 Task: Create a due date automation trigger when advanced on, on the monday before a card is due add content with a description not containing resume at 11:00 AM.
Action: Mouse moved to (1005, 104)
Screenshot: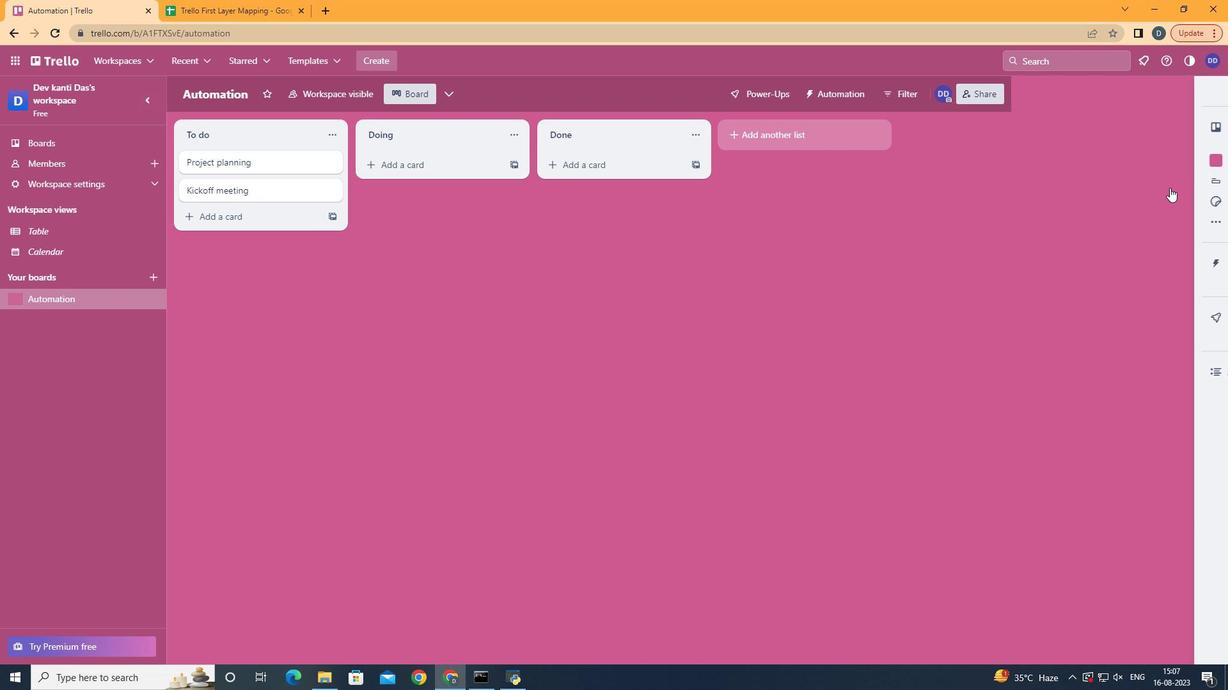 
Action: Mouse pressed left at (1005, 104)
Screenshot: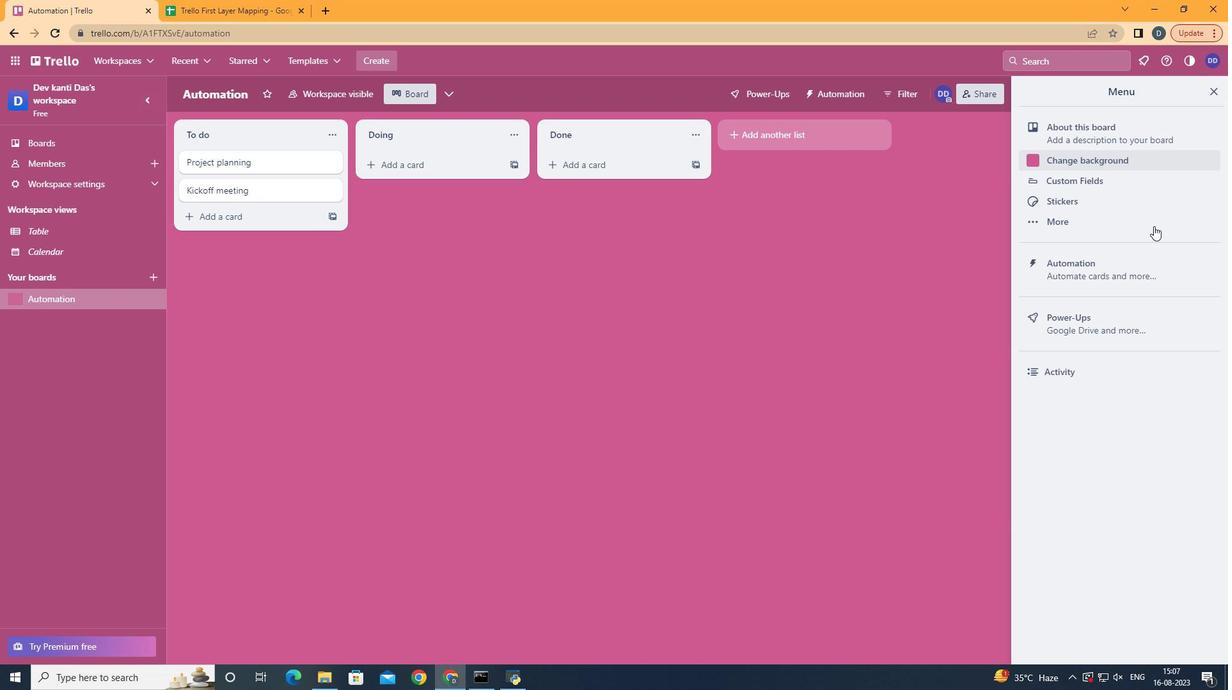 
Action: Mouse moved to (944, 285)
Screenshot: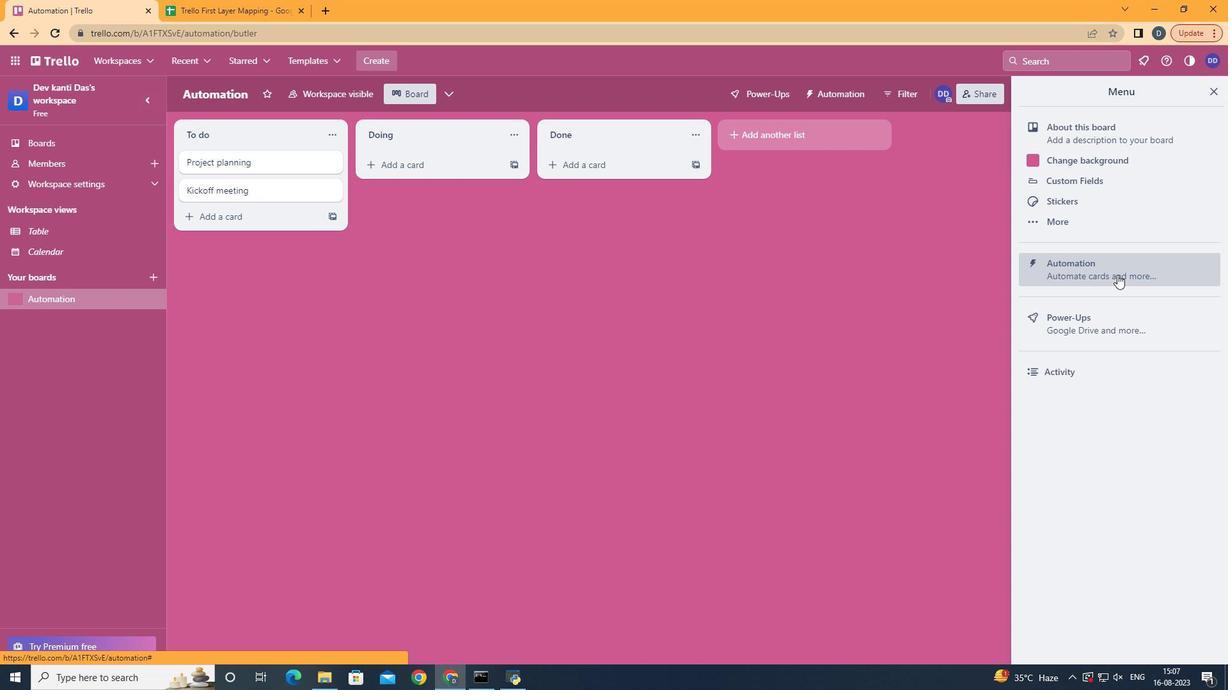 
Action: Mouse pressed left at (944, 285)
Screenshot: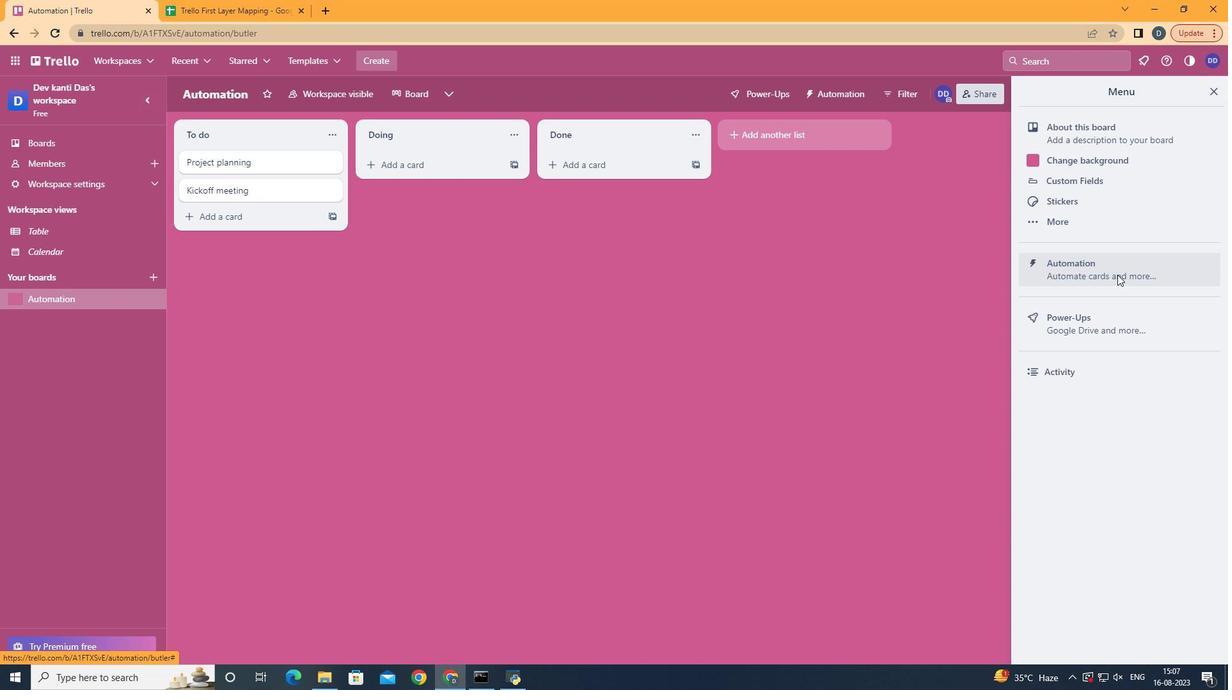 
Action: Mouse moved to (383, 261)
Screenshot: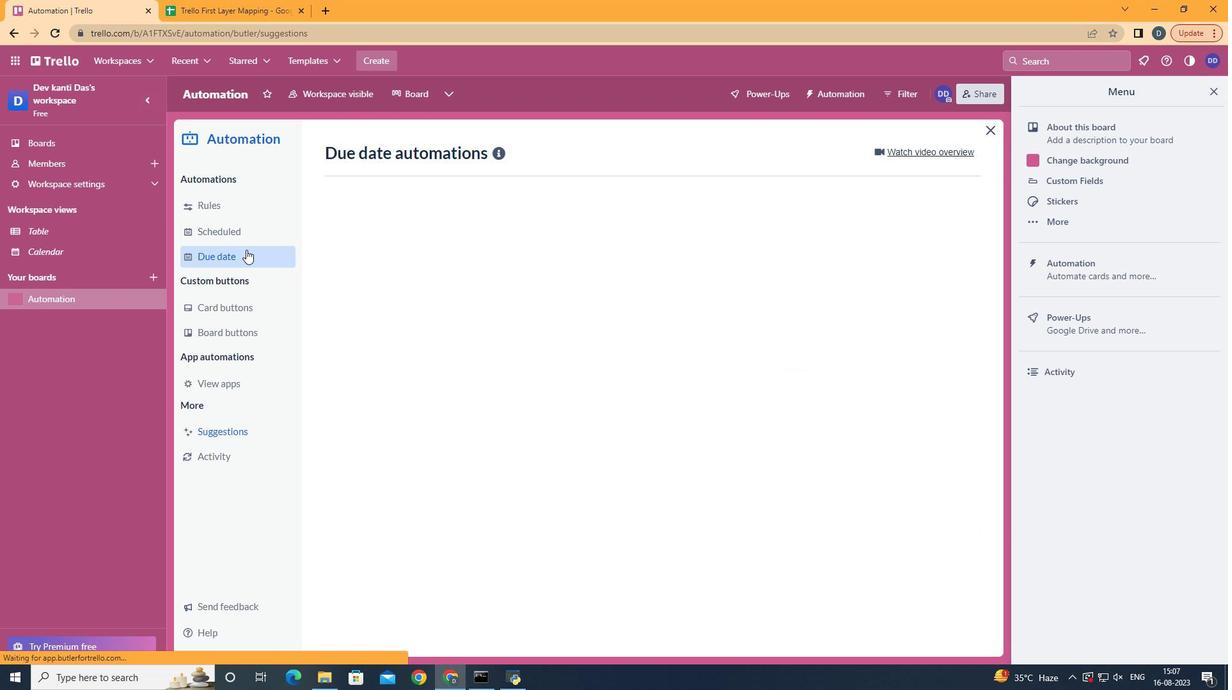 
Action: Mouse pressed left at (383, 261)
Screenshot: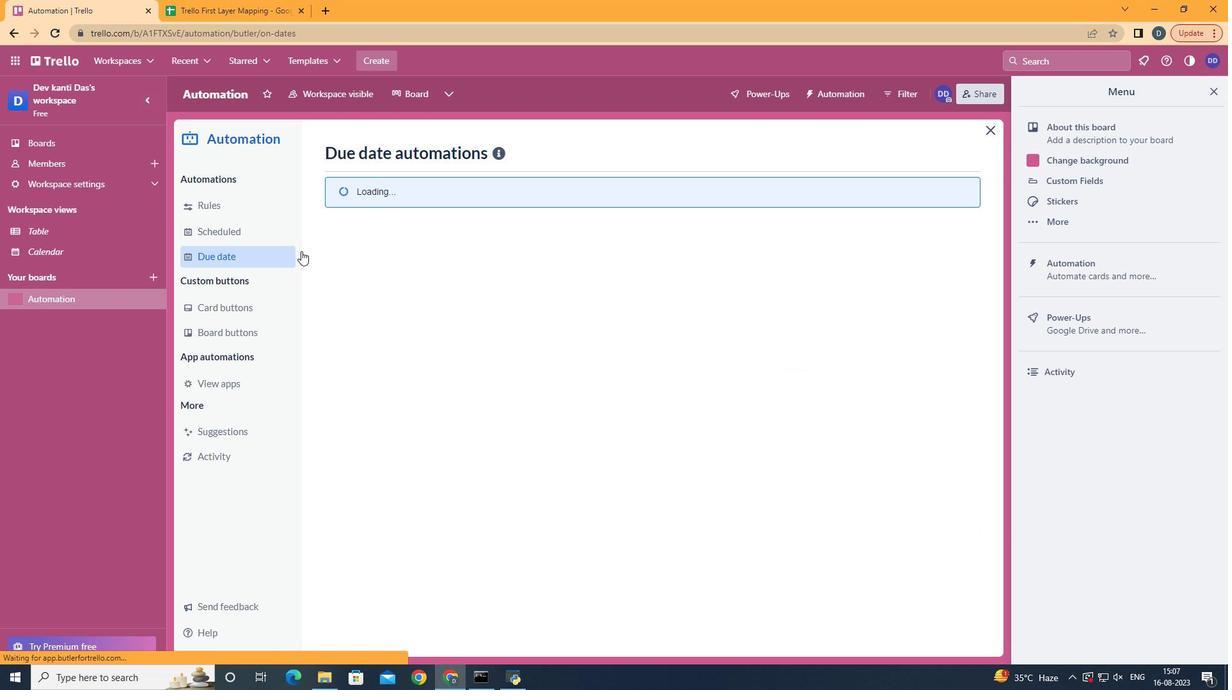 
Action: Mouse moved to (795, 161)
Screenshot: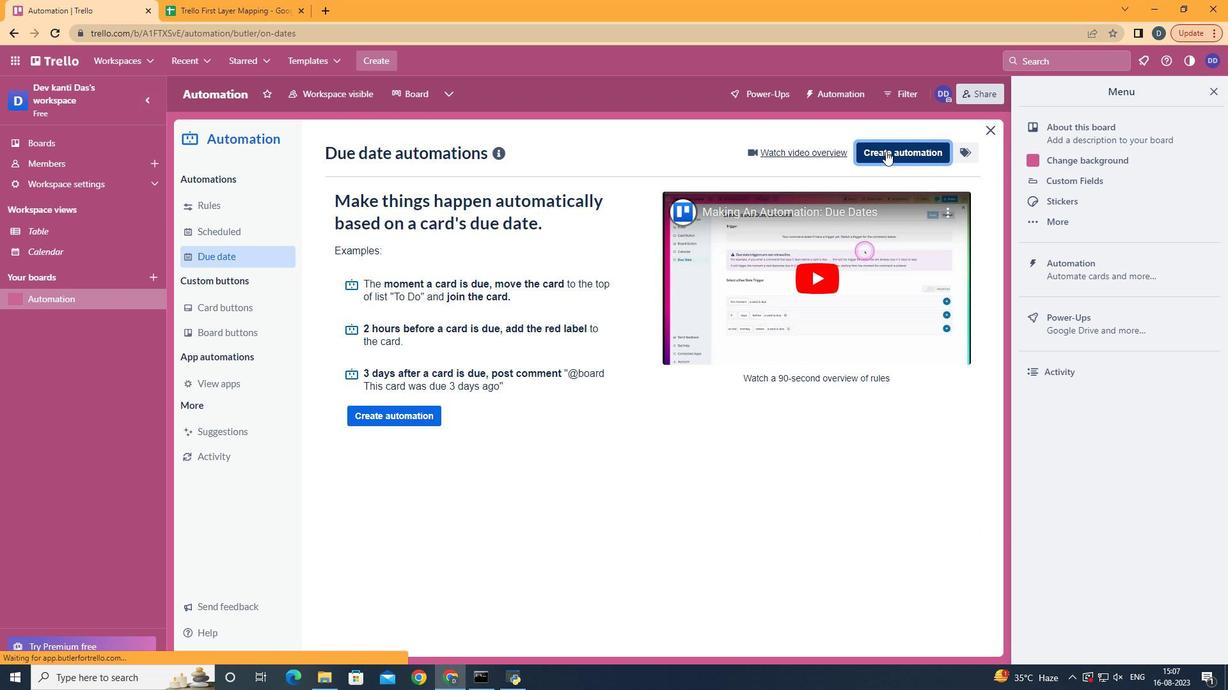 
Action: Mouse pressed left at (795, 161)
Screenshot: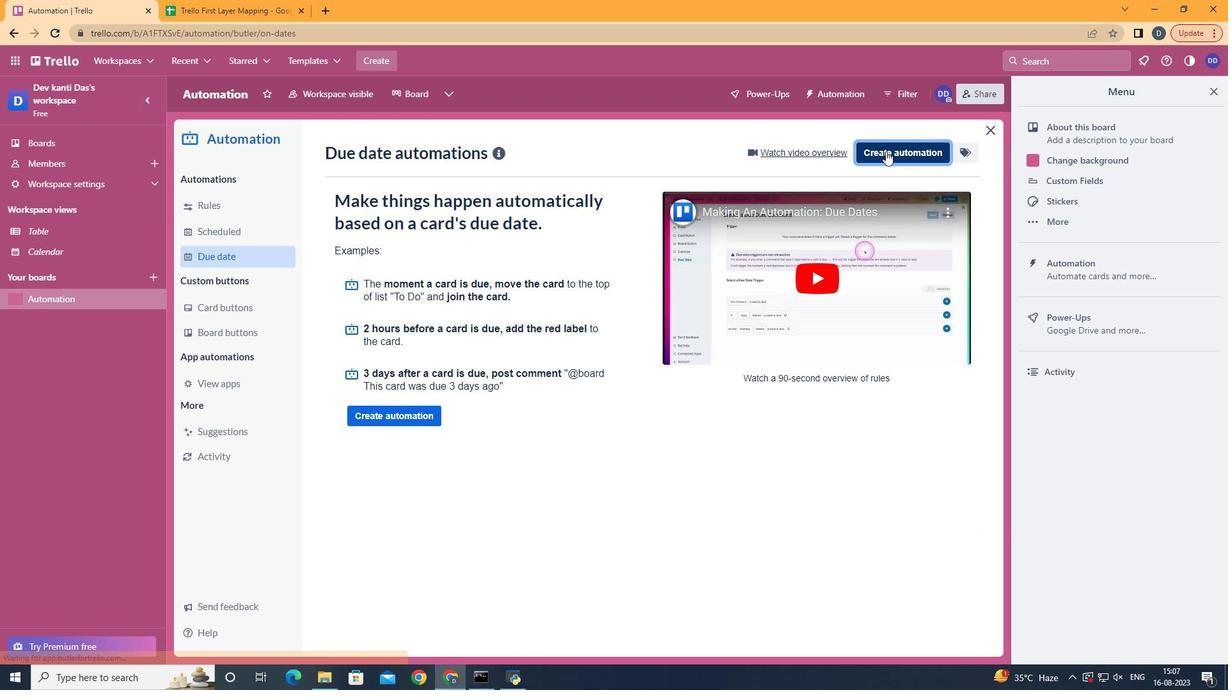 
Action: Mouse moved to (619, 294)
Screenshot: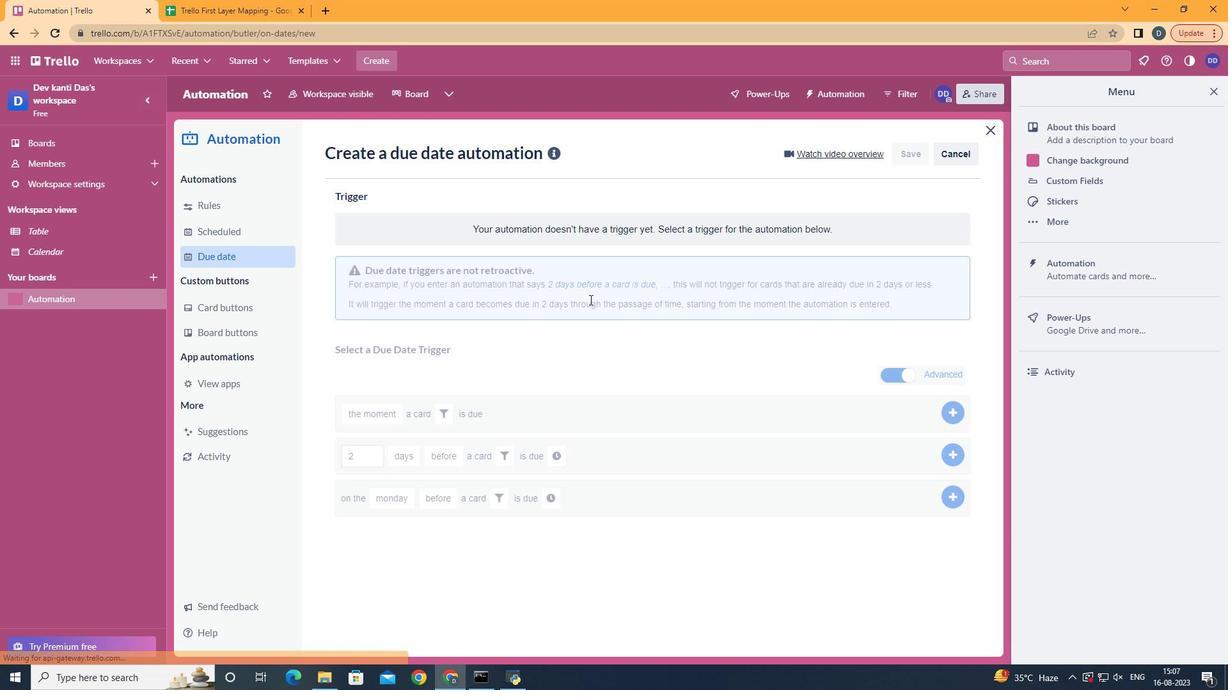 
Action: Mouse pressed left at (619, 294)
Screenshot: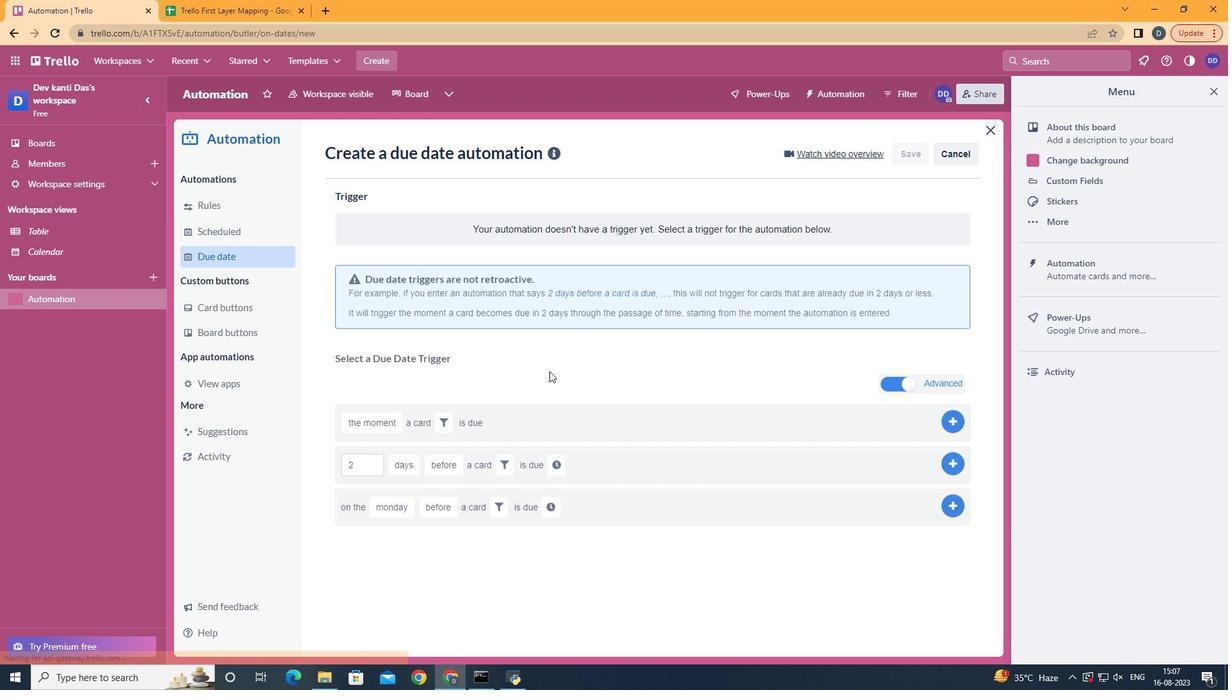 
Action: Mouse moved to (550, 526)
Screenshot: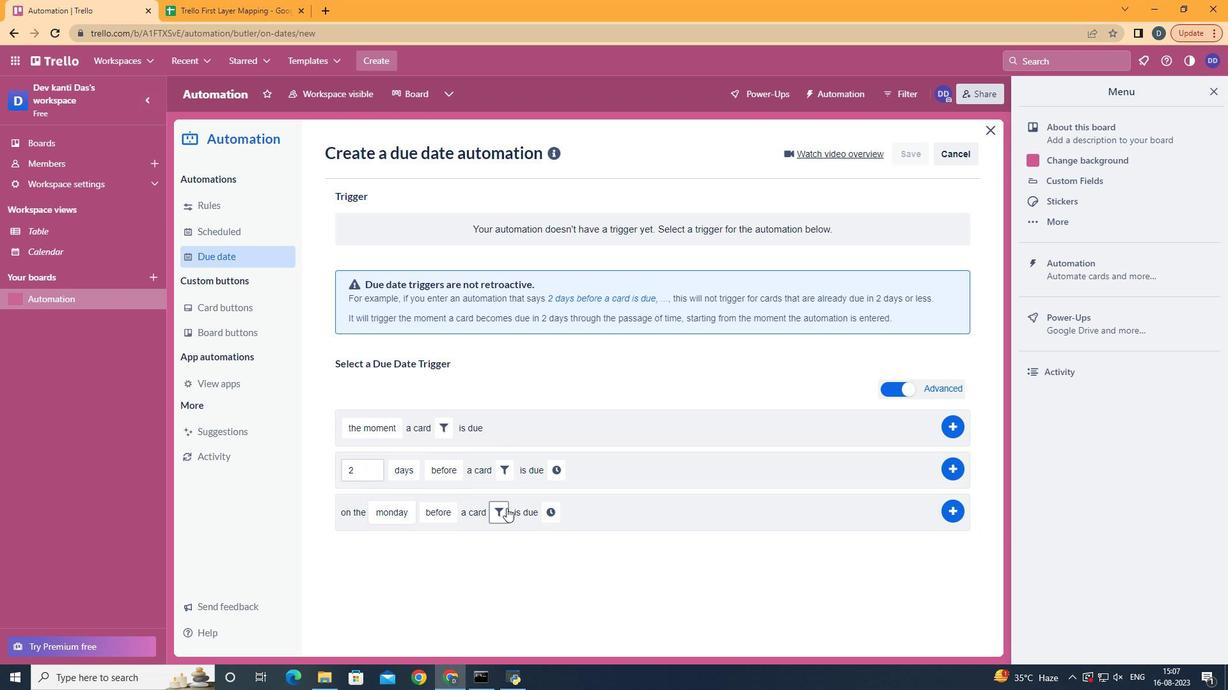 
Action: Mouse pressed left at (550, 526)
Screenshot: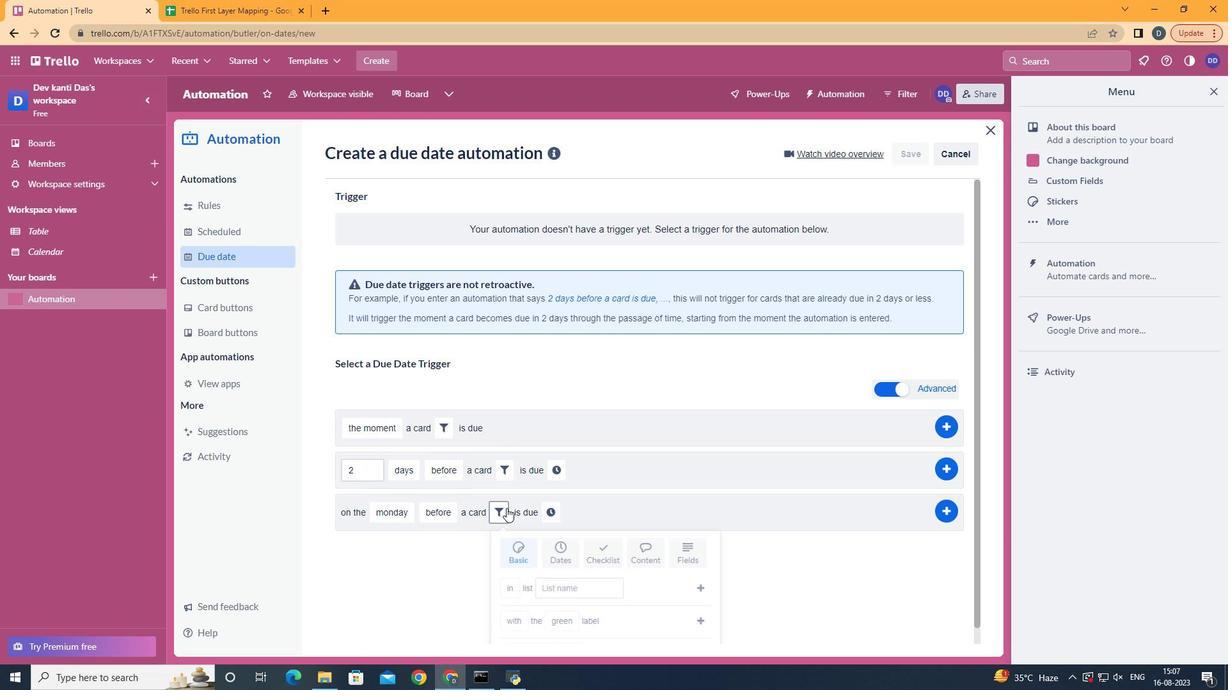 
Action: Mouse moved to (646, 568)
Screenshot: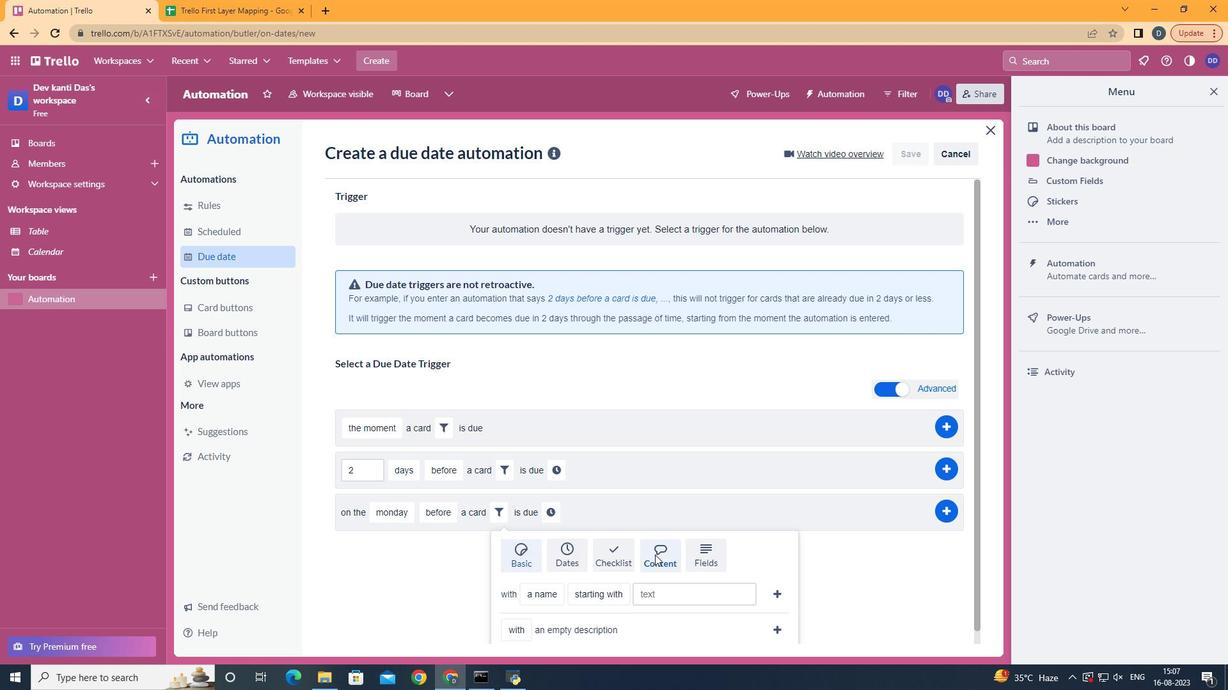
Action: Mouse pressed left at (646, 568)
Screenshot: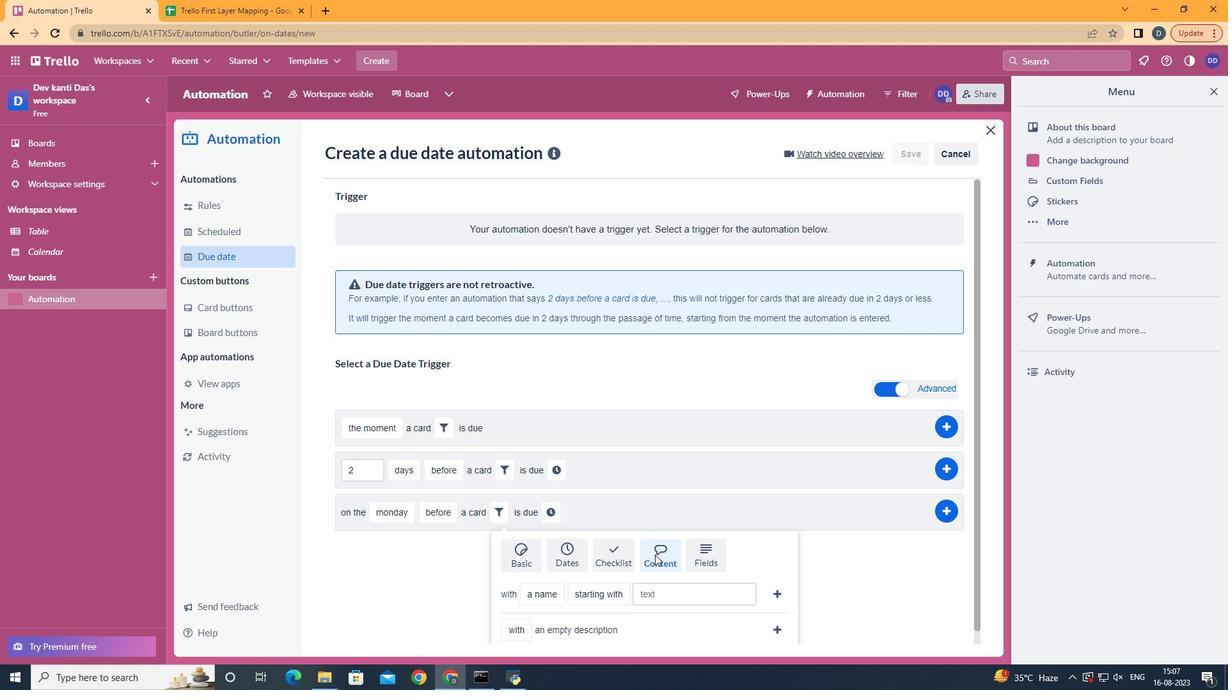 
Action: Mouse scrolled (646, 568) with delta (0, 0)
Screenshot: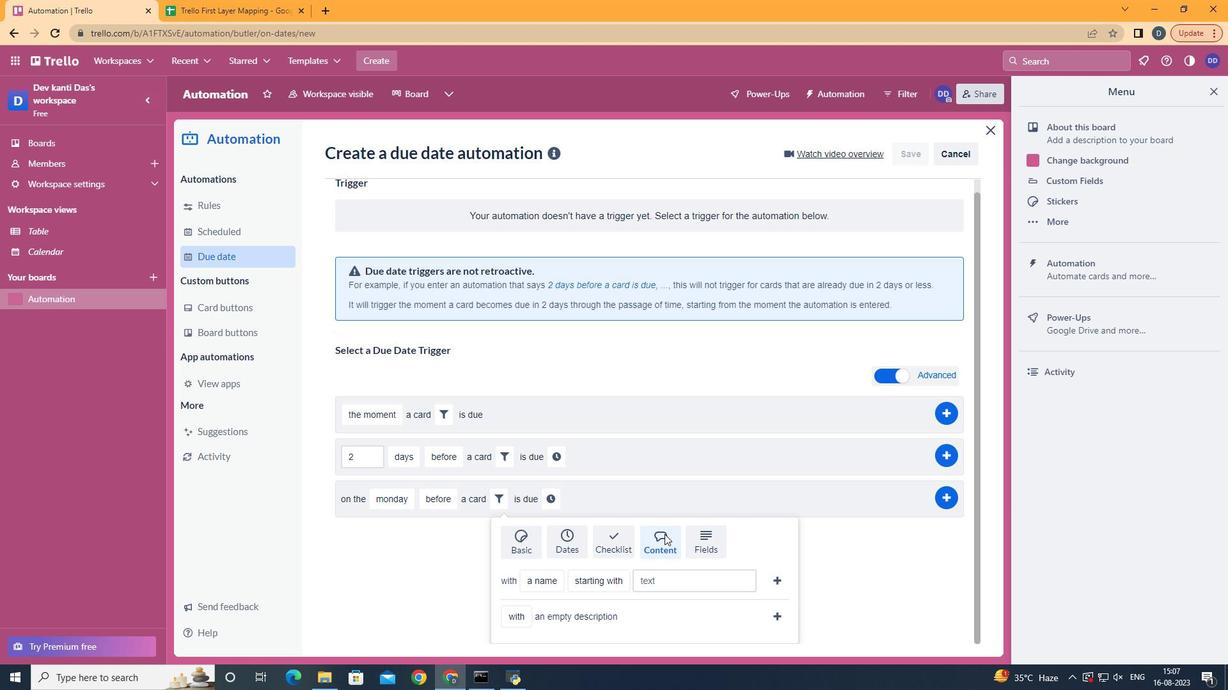 
Action: Mouse scrolled (646, 568) with delta (0, 0)
Screenshot: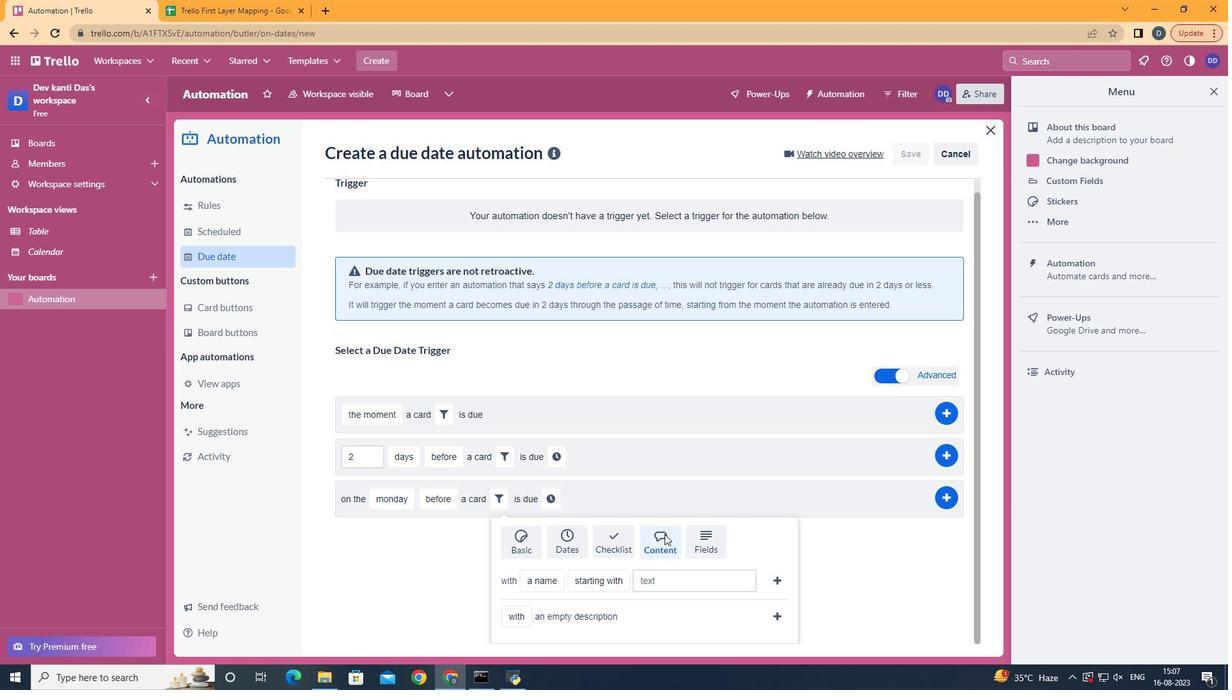 
Action: Mouse scrolled (646, 568) with delta (0, 0)
Screenshot: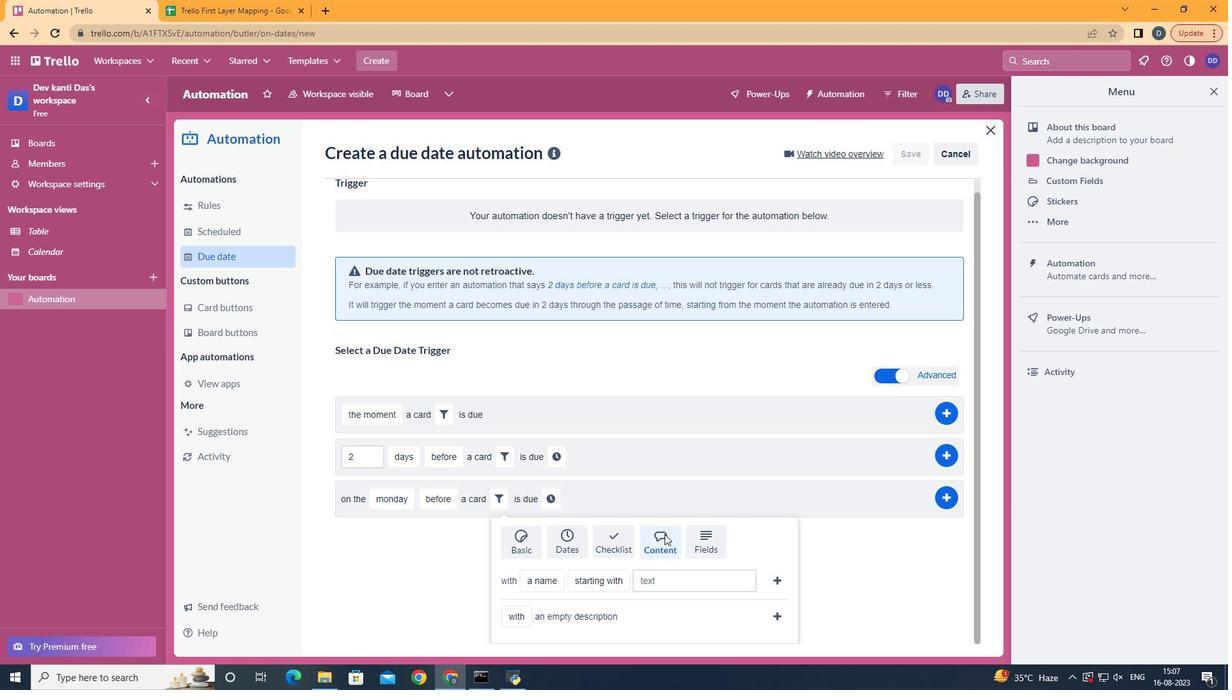 
Action: Mouse scrolled (646, 568) with delta (0, 0)
Screenshot: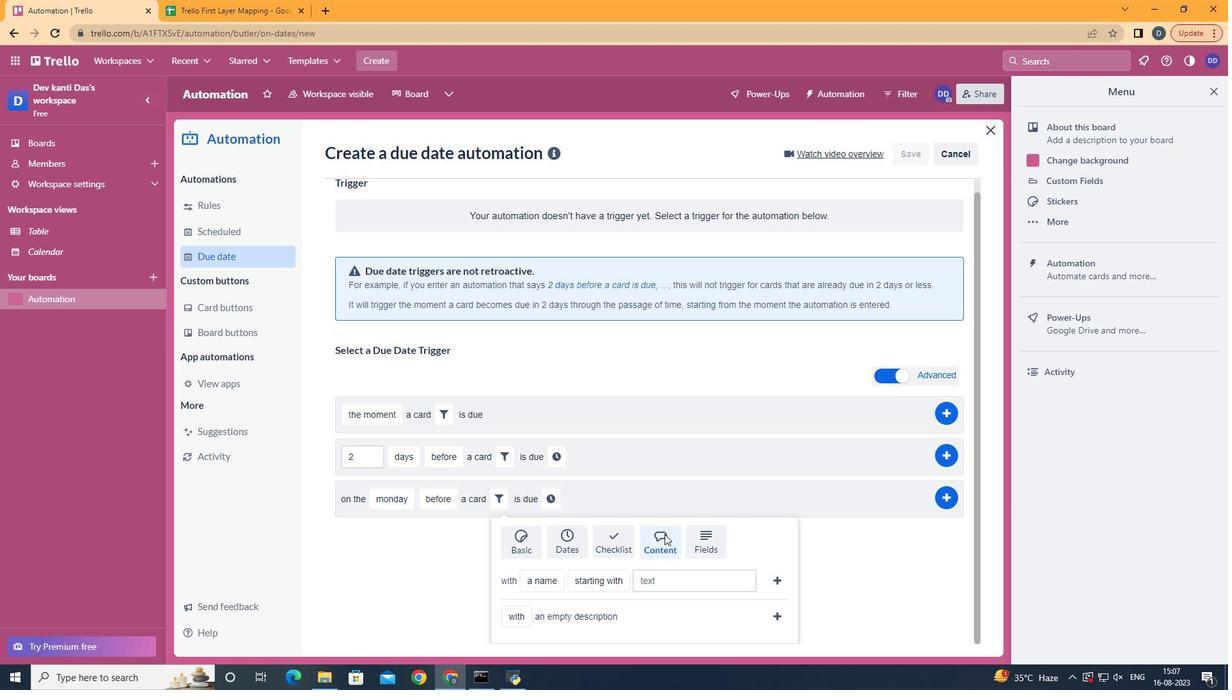 
Action: Mouse scrolled (646, 568) with delta (0, 0)
Screenshot: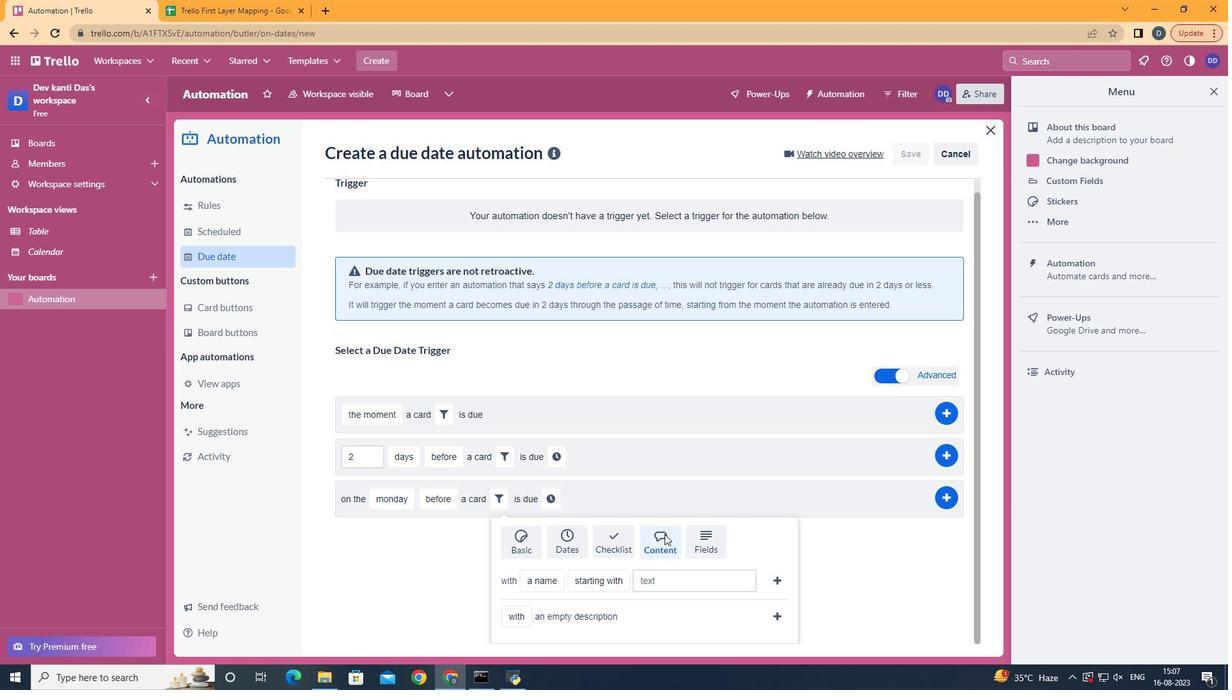 
Action: Mouse moved to (592, 533)
Screenshot: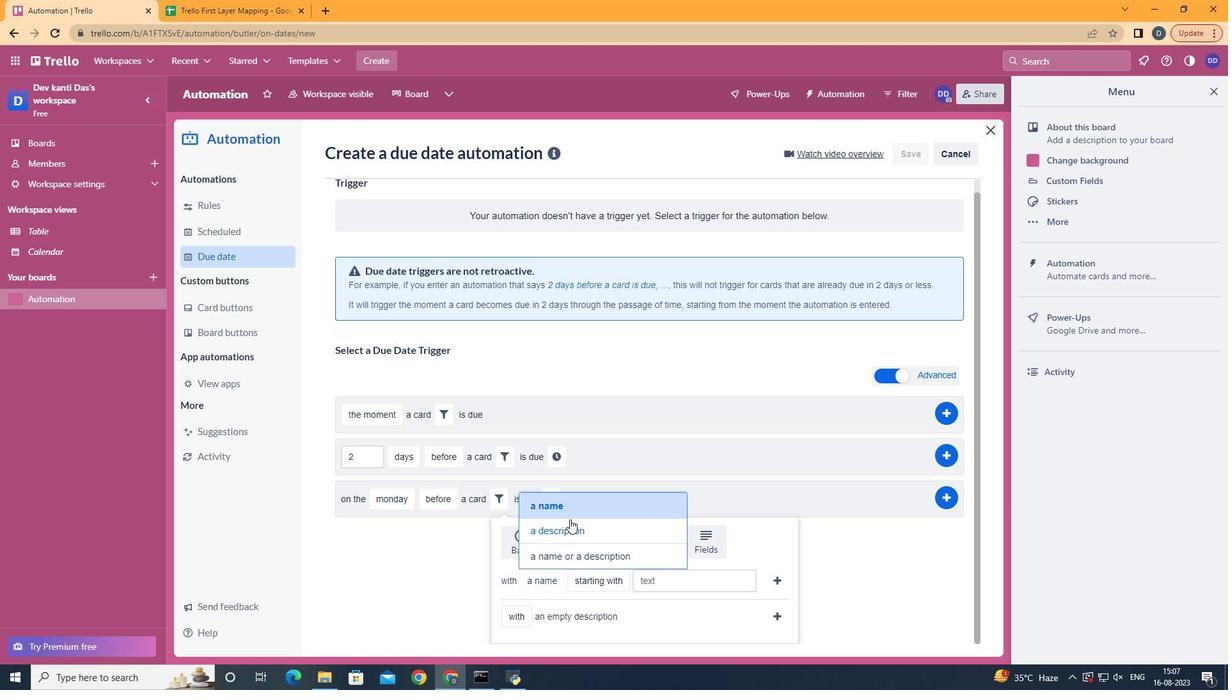 
Action: Mouse pressed left at (592, 533)
Screenshot: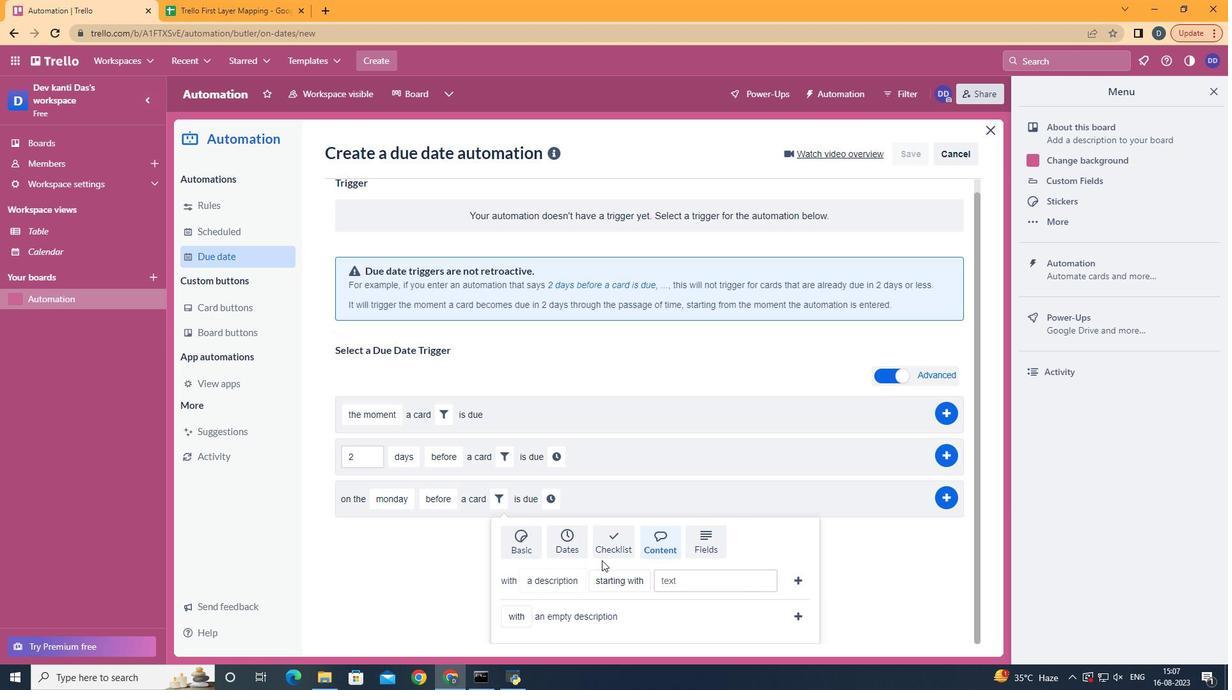 
Action: Mouse moved to (638, 568)
Screenshot: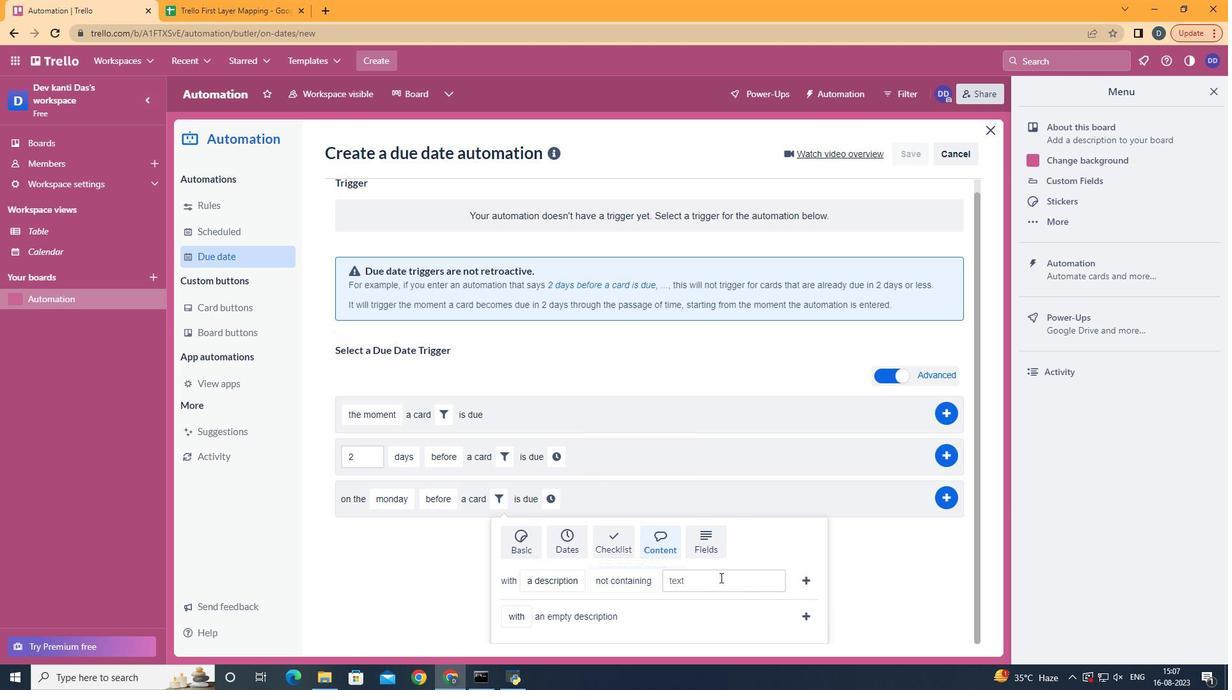 
Action: Mouse pressed left at (638, 568)
Screenshot: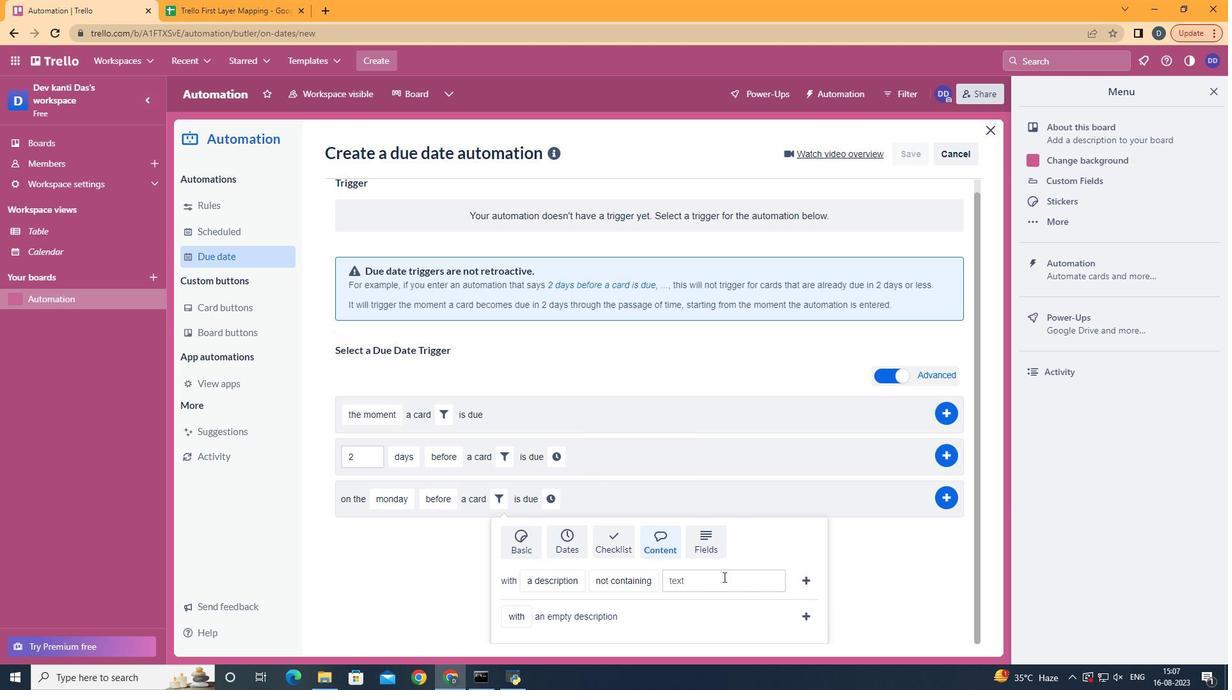 
Action: Mouse moved to (691, 591)
Screenshot: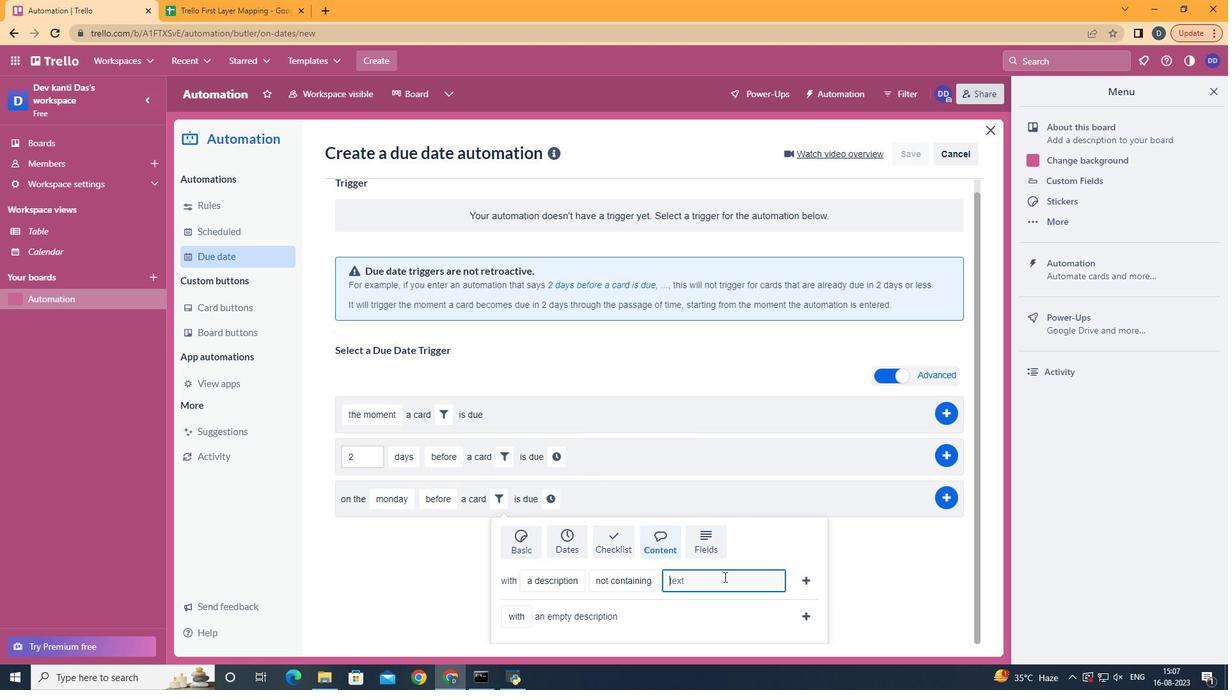 
Action: Mouse pressed left at (691, 591)
Screenshot: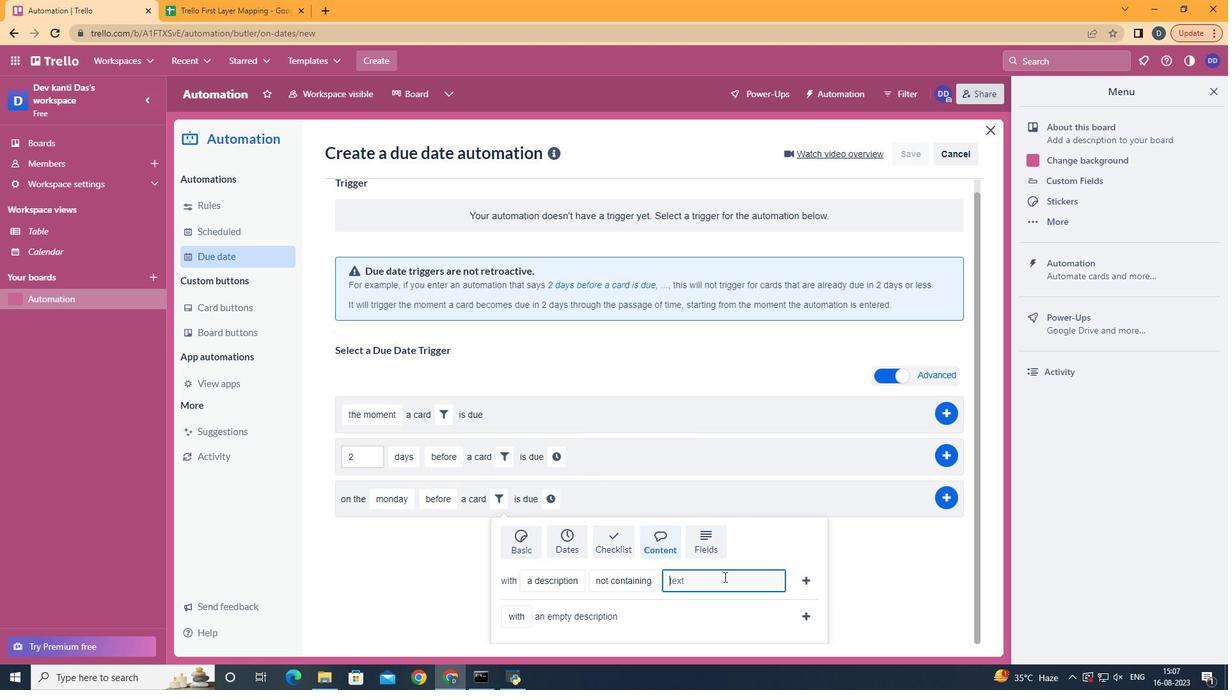 
Action: Key pressed resume
Screenshot: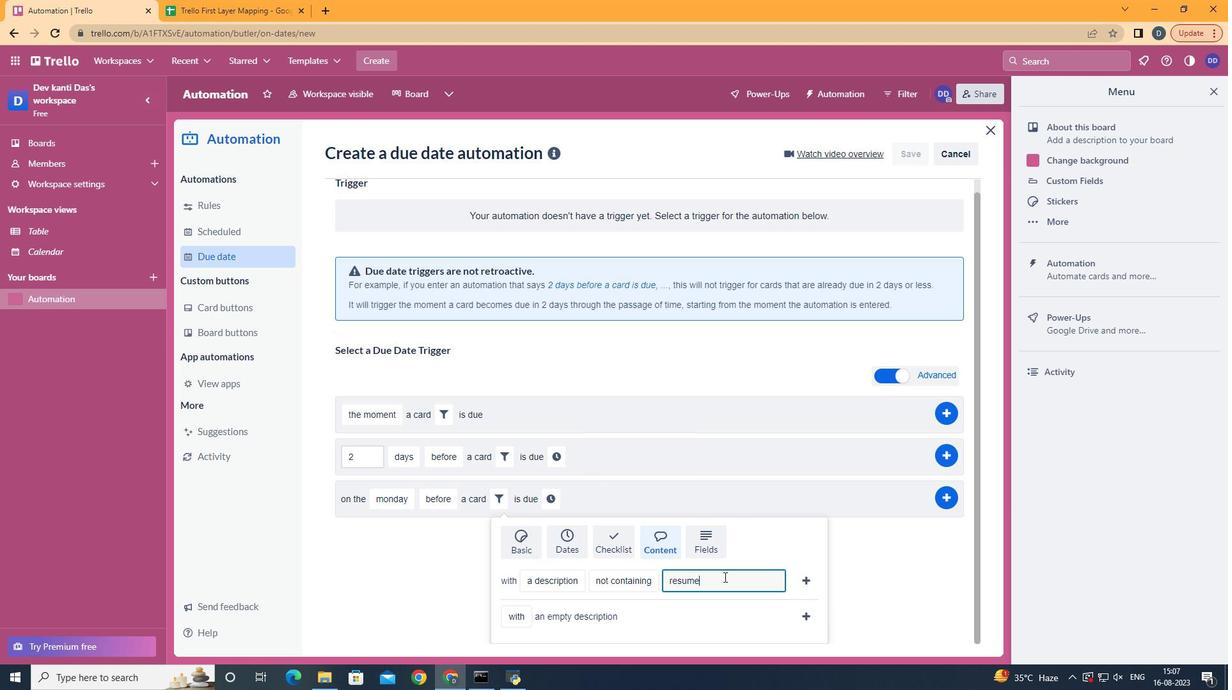 
Action: Mouse moved to (740, 594)
Screenshot: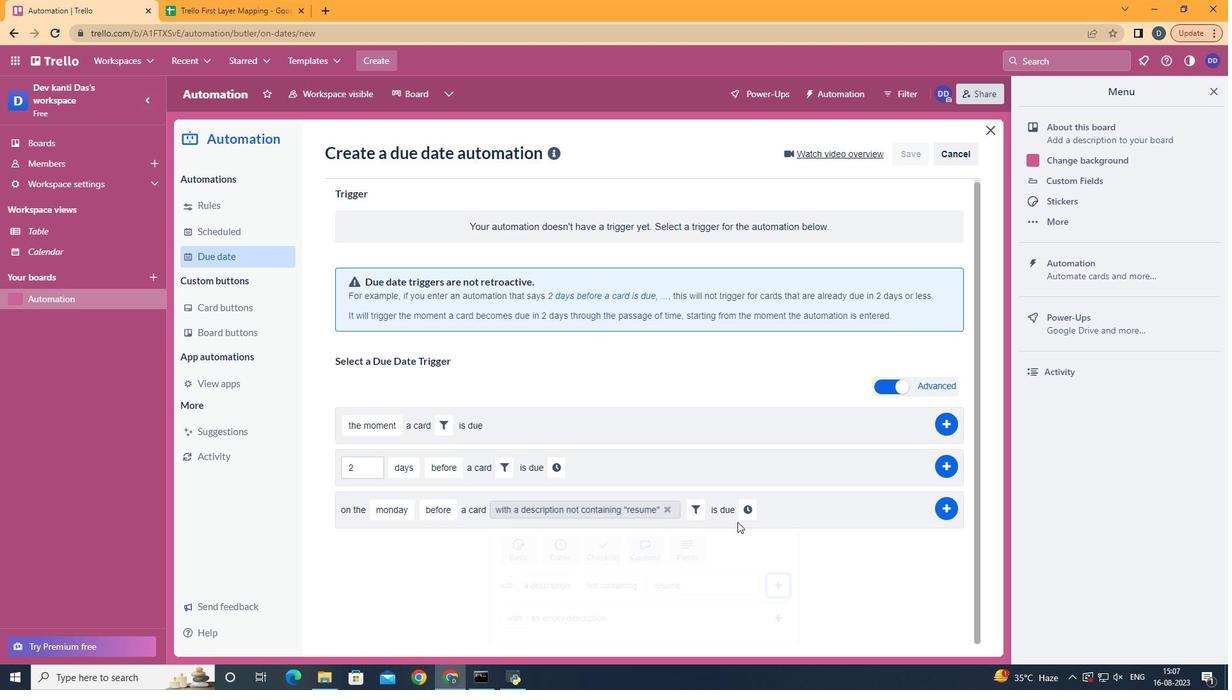 
Action: Mouse pressed left at (740, 594)
Screenshot: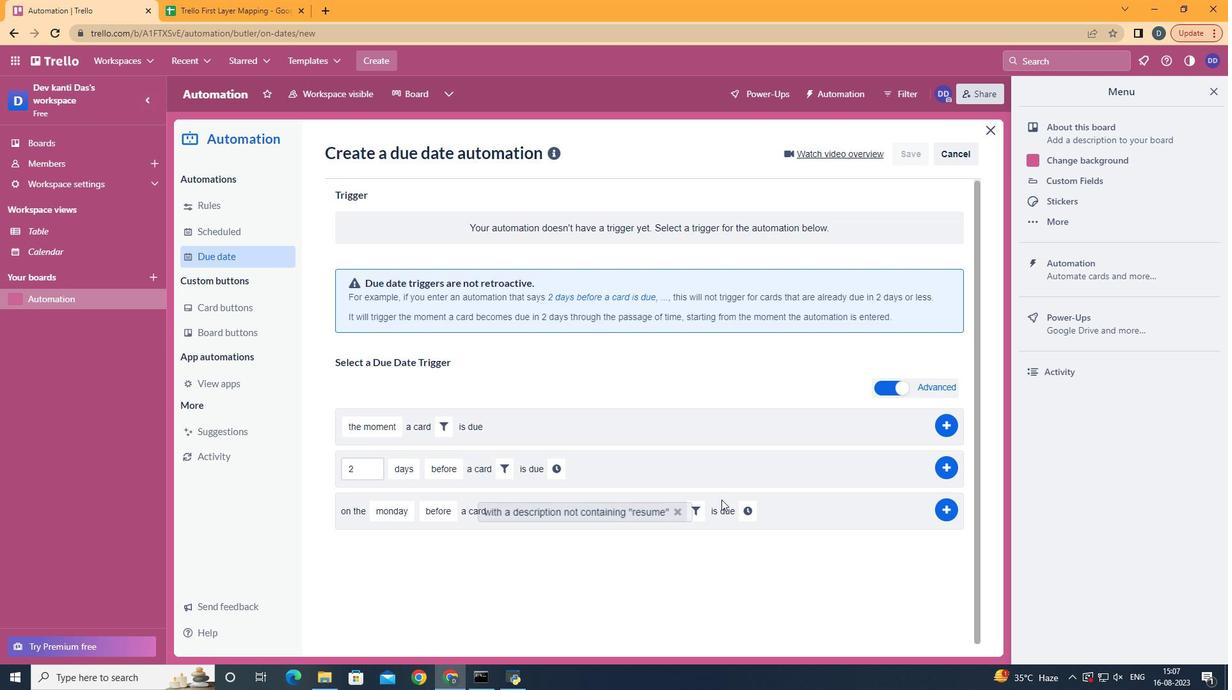 
Action: Mouse moved to (708, 534)
Screenshot: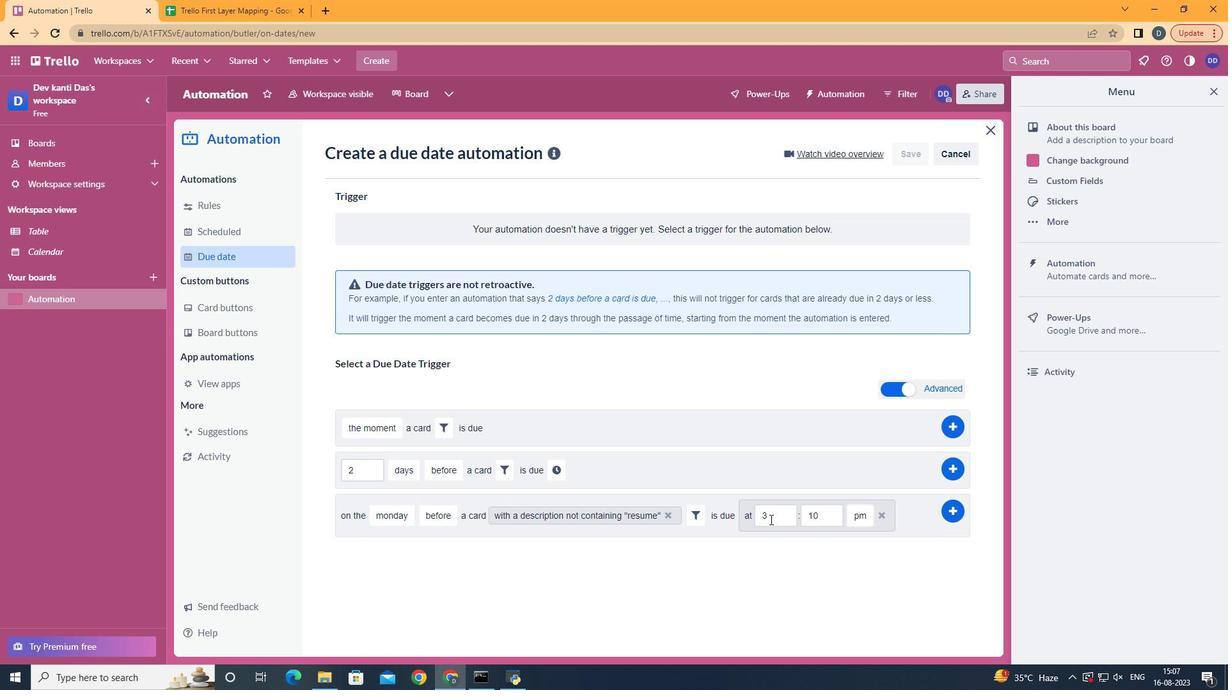 
Action: Mouse pressed left at (708, 534)
Screenshot: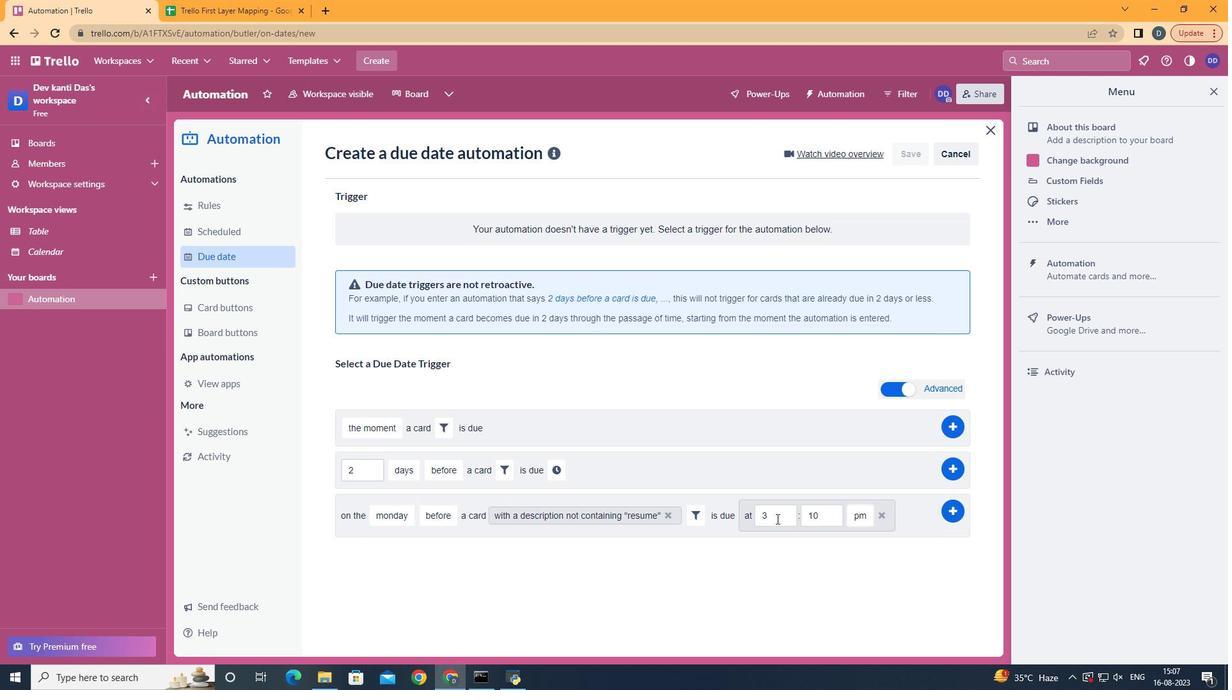 
Action: Mouse moved to (724, 532)
Screenshot: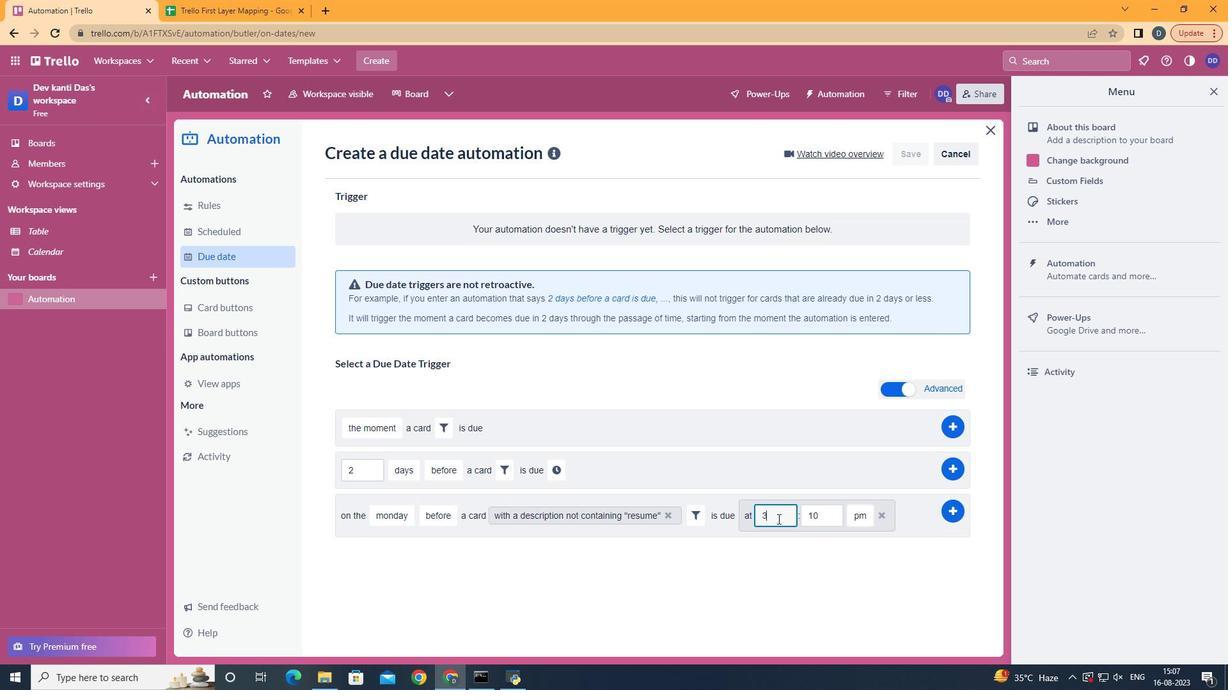 
Action: Mouse pressed left at (724, 532)
Screenshot: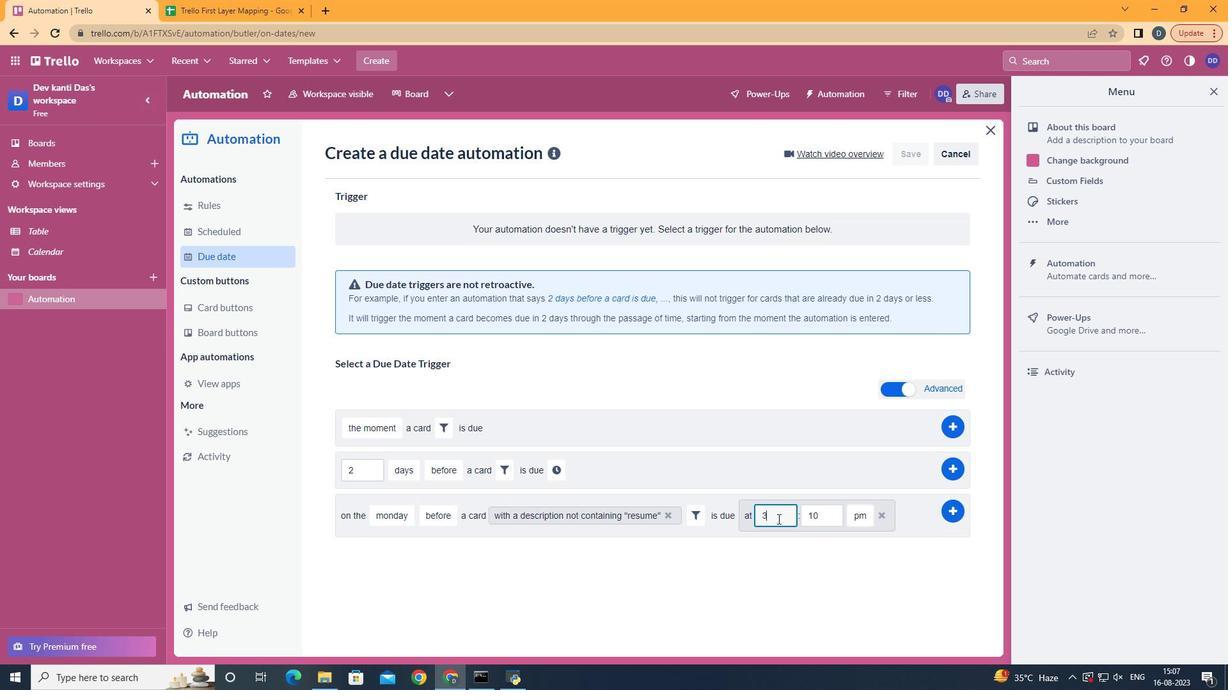
Action: Mouse moved to (726, 532)
Screenshot: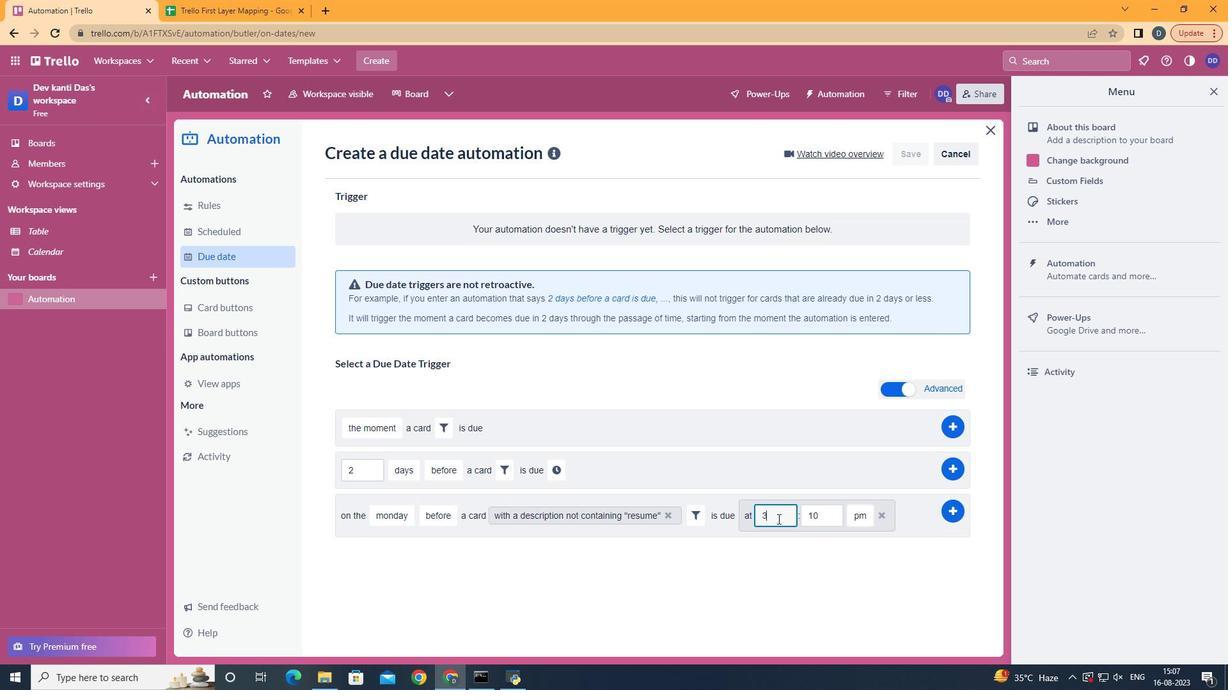
Action: Key pressed <Key.backspace>11
Screenshot: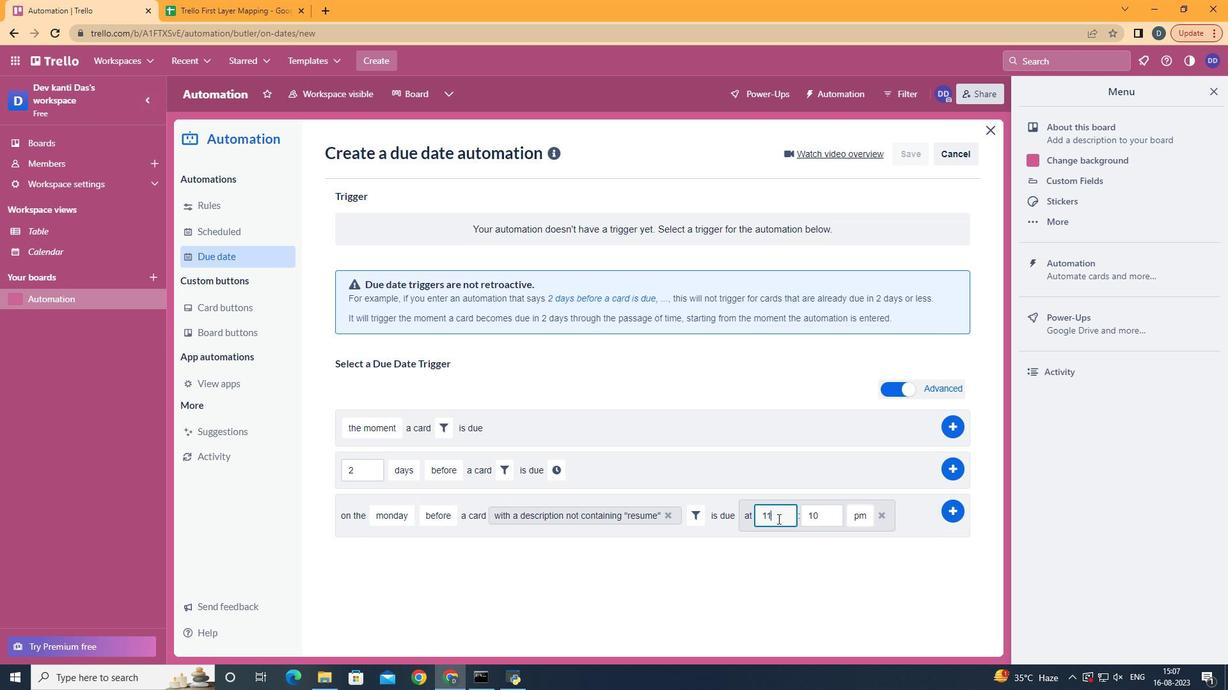 
Action: Mouse moved to (756, 530)
Screenshot: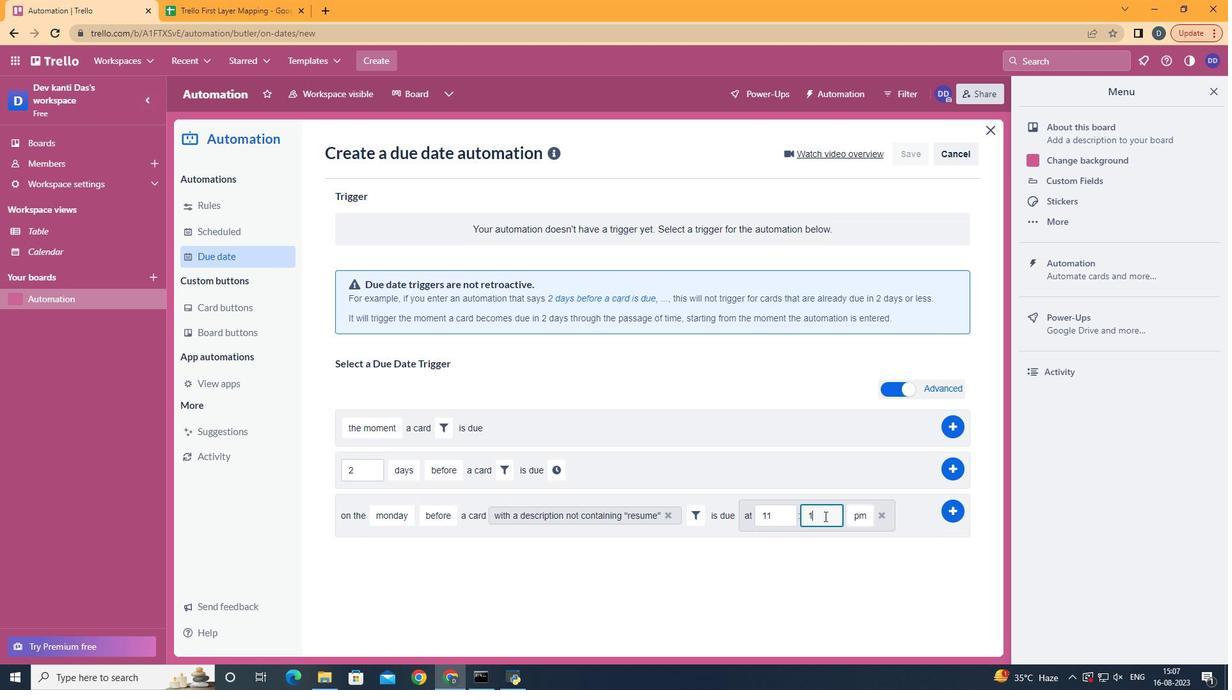 
Action: Mouse pressed left at (756, 530)
Screenshot: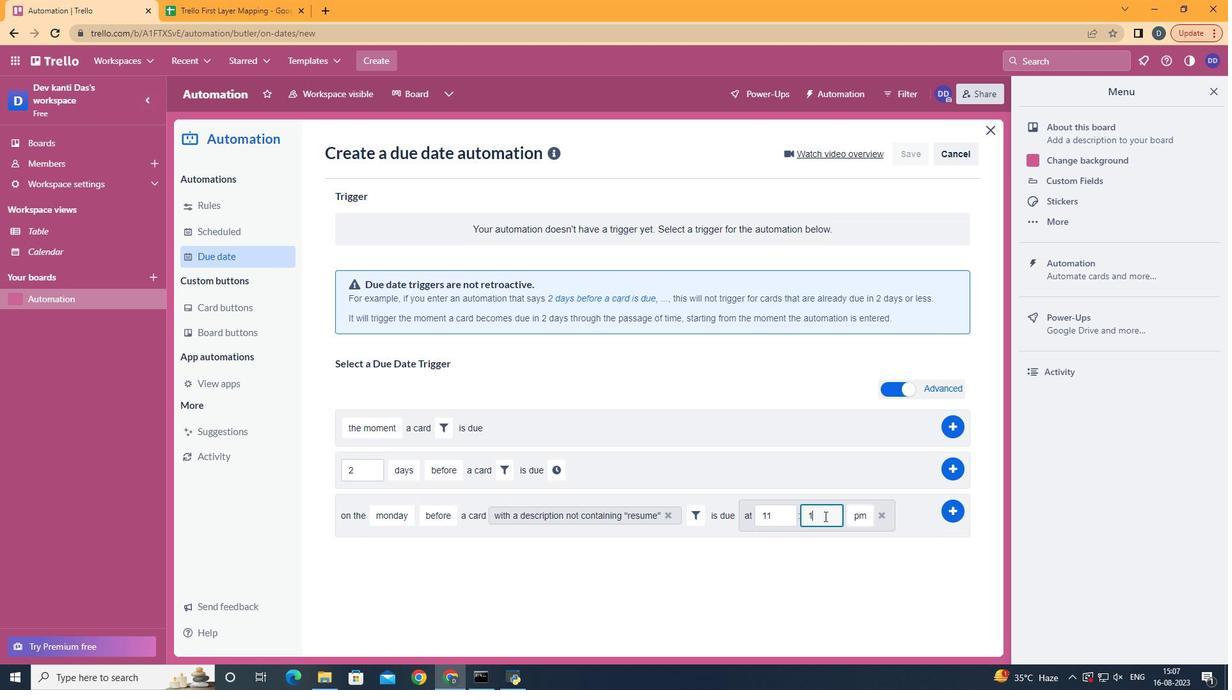 
Action: Key pressed <Key.backspace><Key.backspace>00
Screenshot: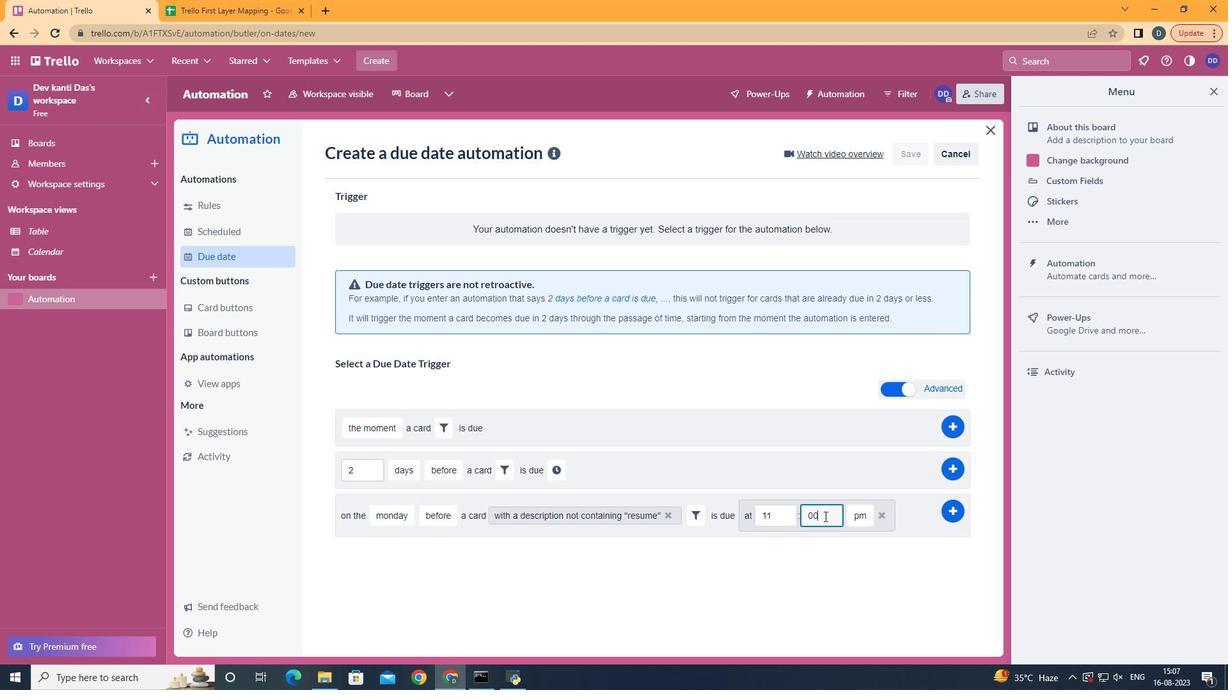 
Action: Mouse moved to (781, 546)
Screenshot: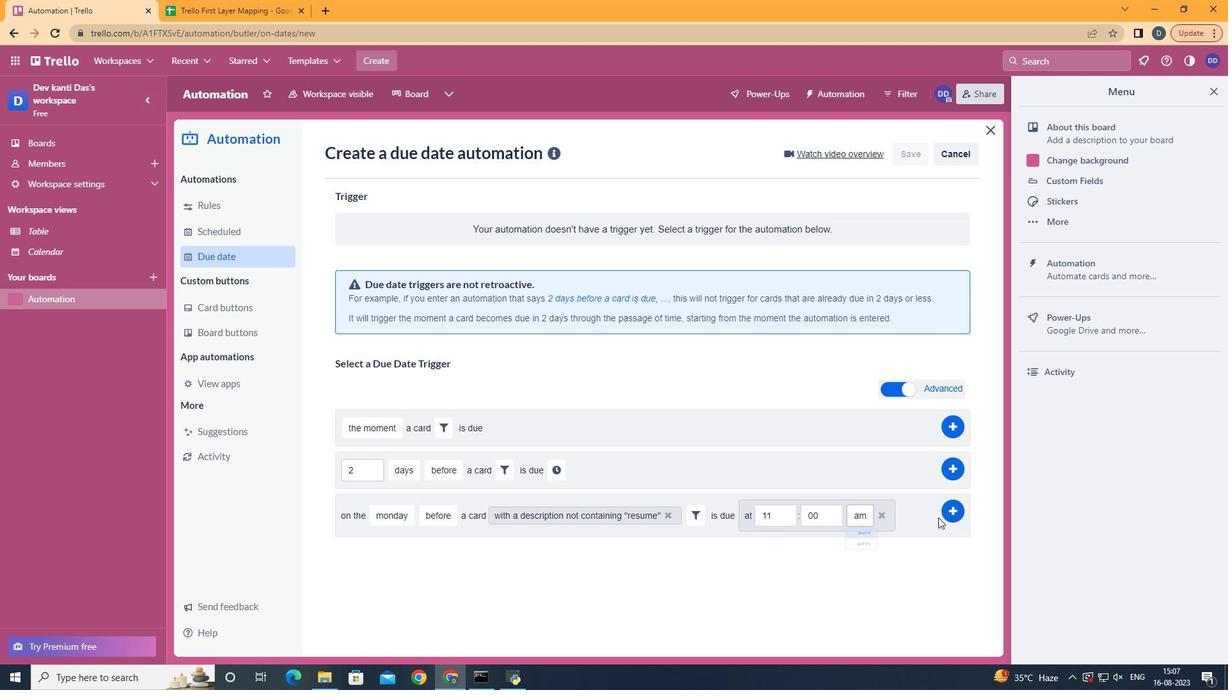 
Action: Mouse pressed left at (781, 546)
Screenshot: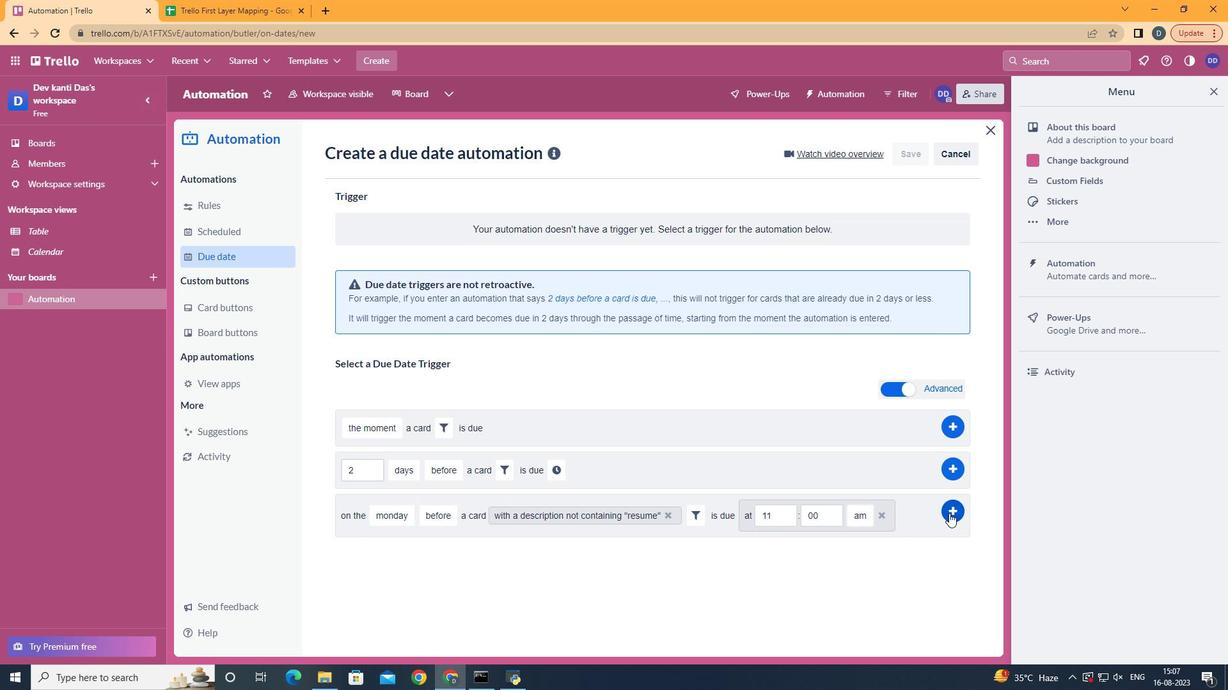 
Action: Mouse moved to (836, 527)
Screenshot: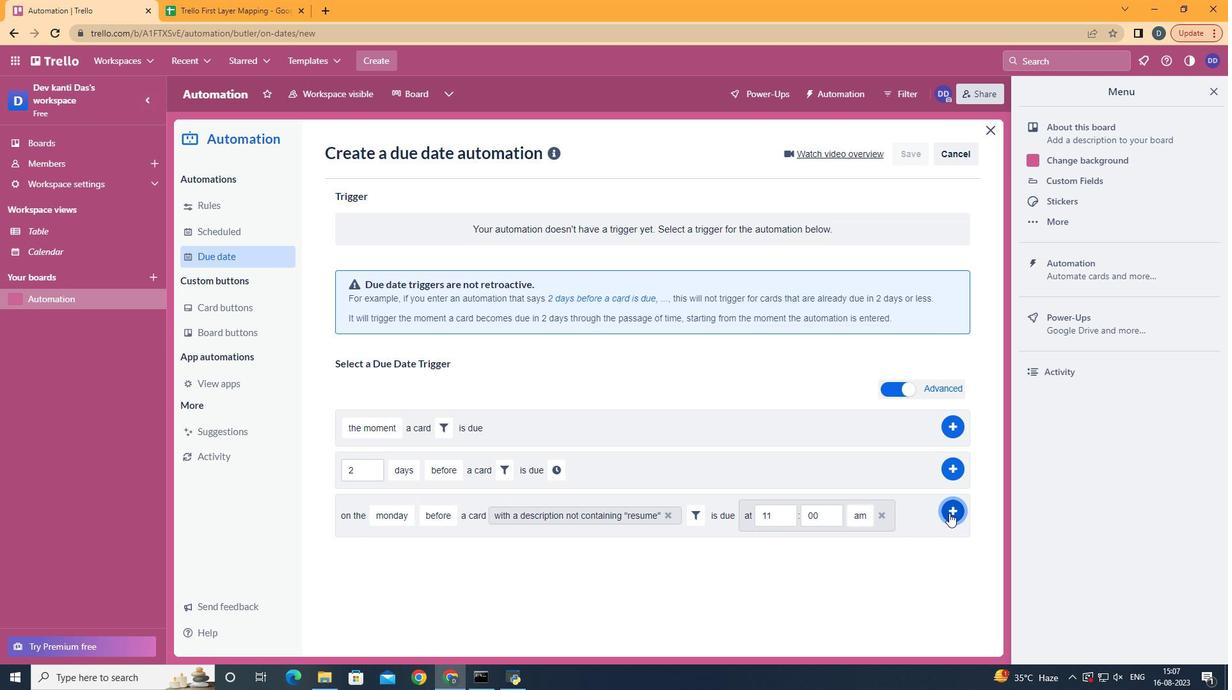 
Action: Mouse pressed left at (836, 527)
Screenshot: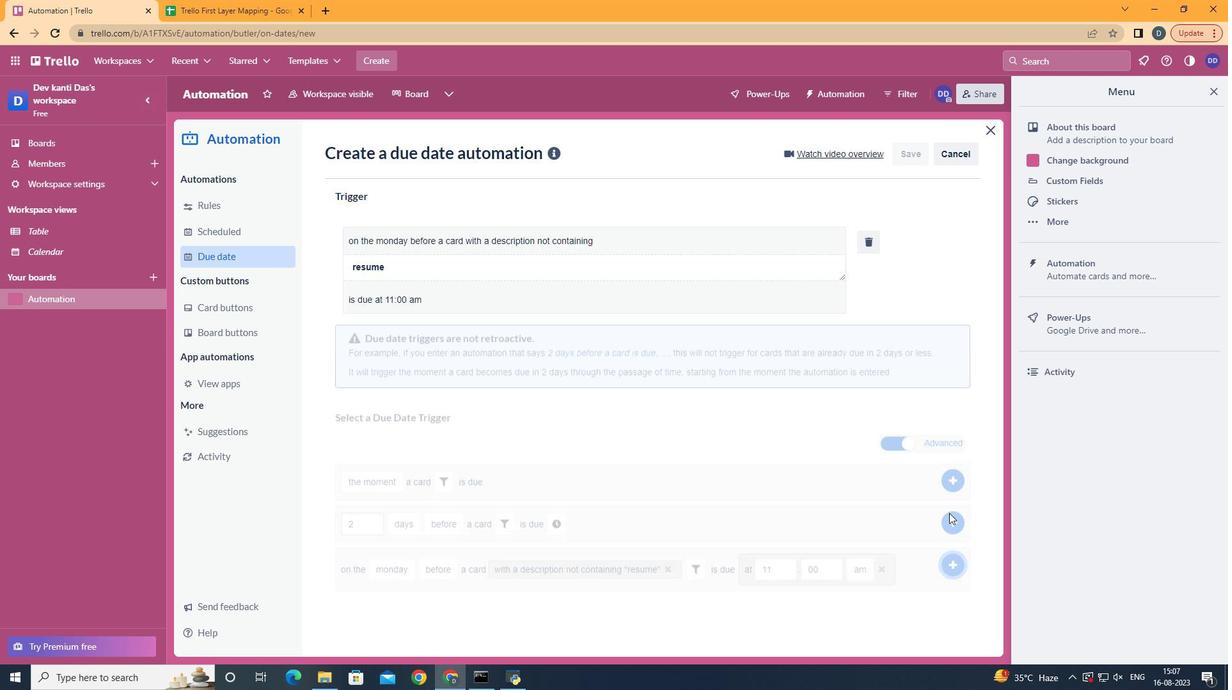 
